 Task: Update the down payment of the saved search to 5%.
Action: Mouse moved to (920, 137)
Screenshot: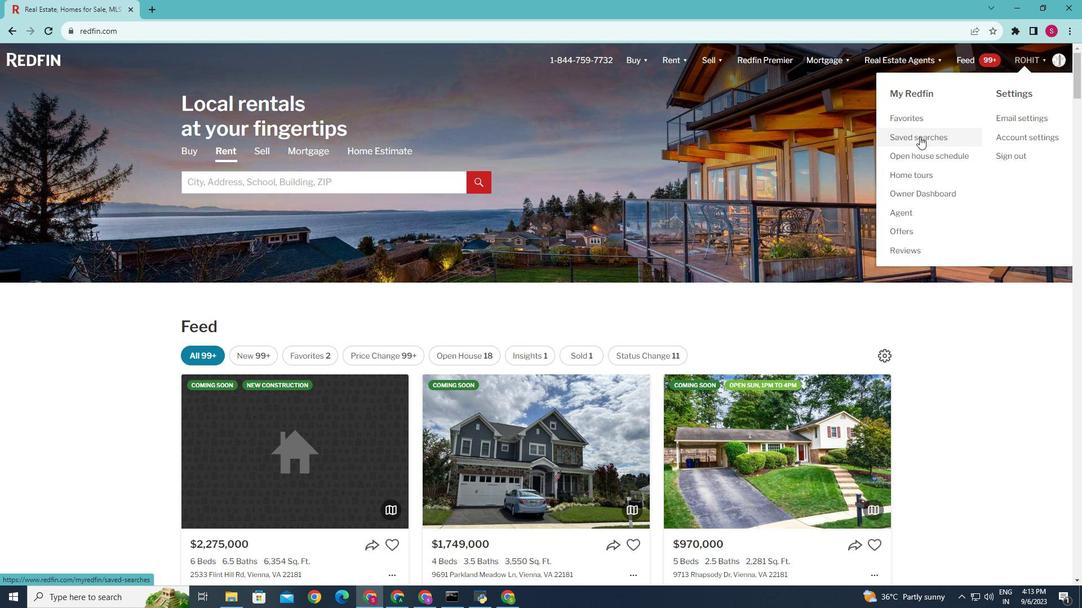 
Action: Mouse pressed left at (920, 137)
Screenshot: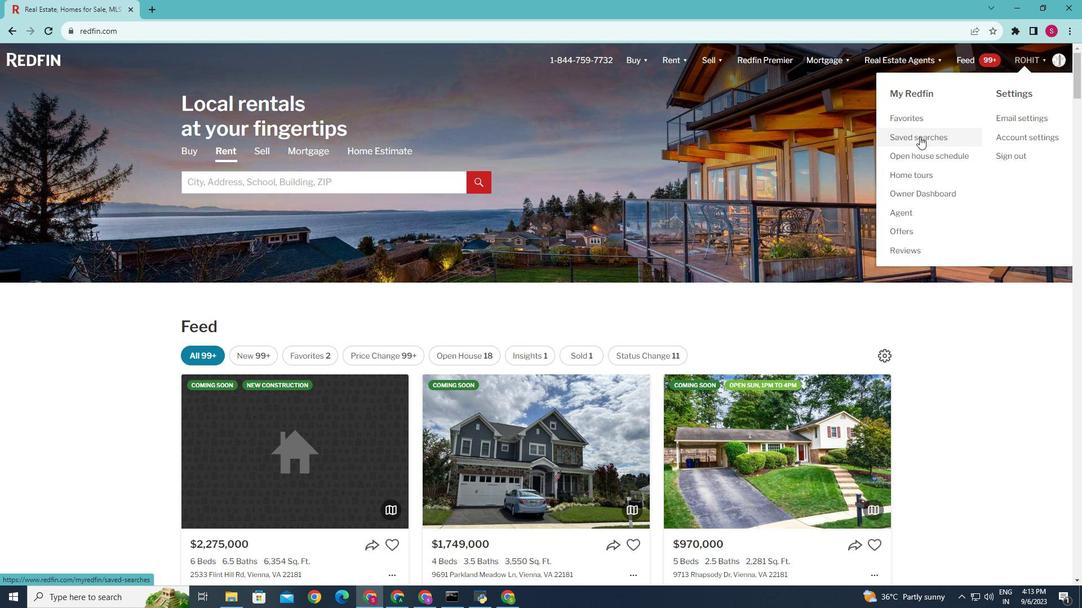 
Action: Mouse moved to (363, 278)
Screenshot: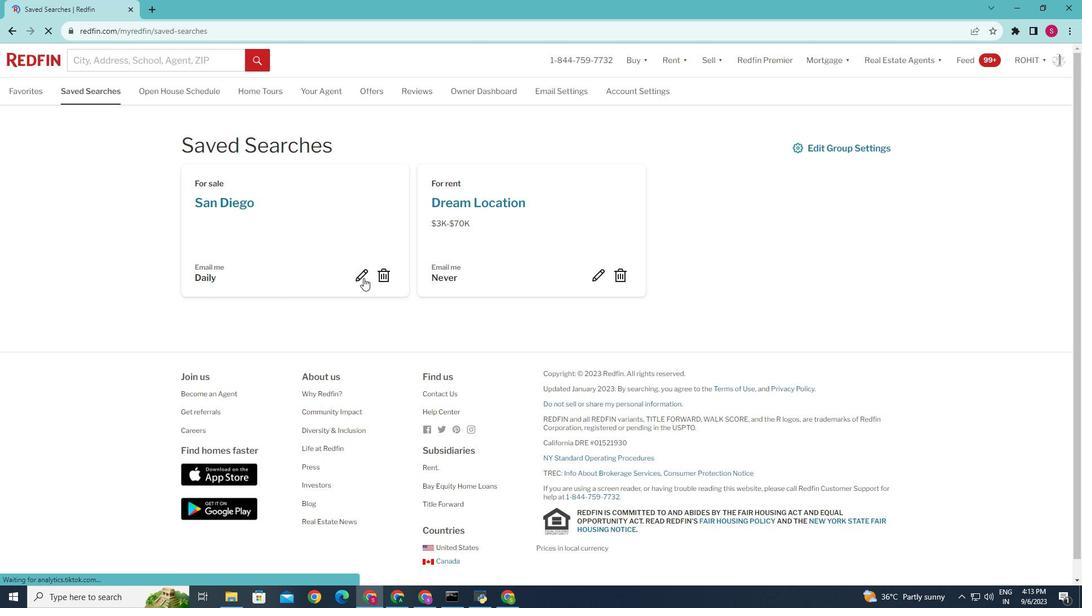 
Action: Mouse pressed left at (363, 278)
Screenshot: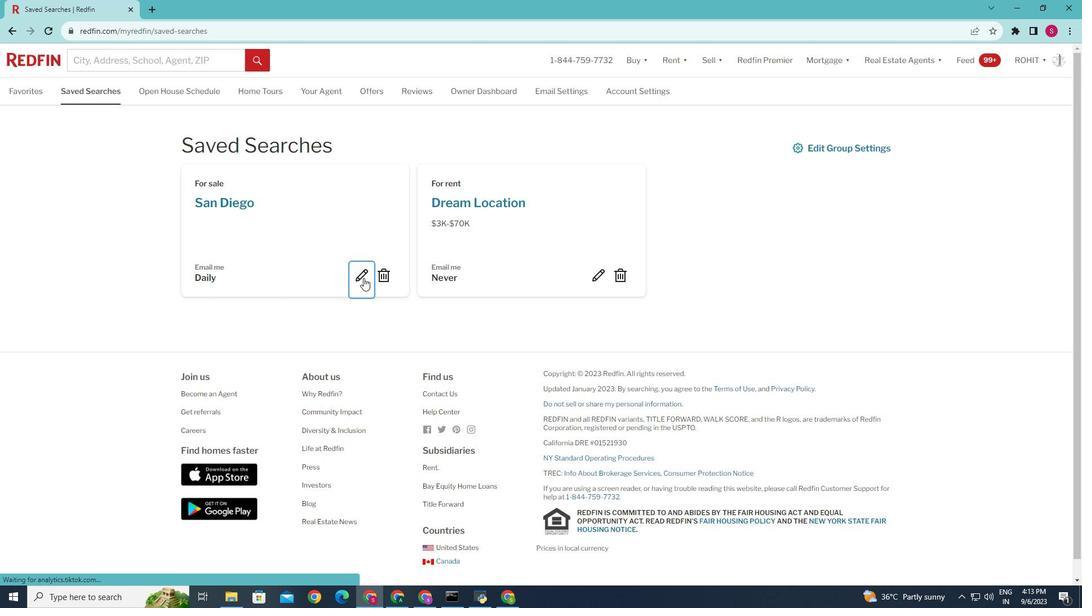 
Action: Mouse moved to (516, 447)
Screenshot: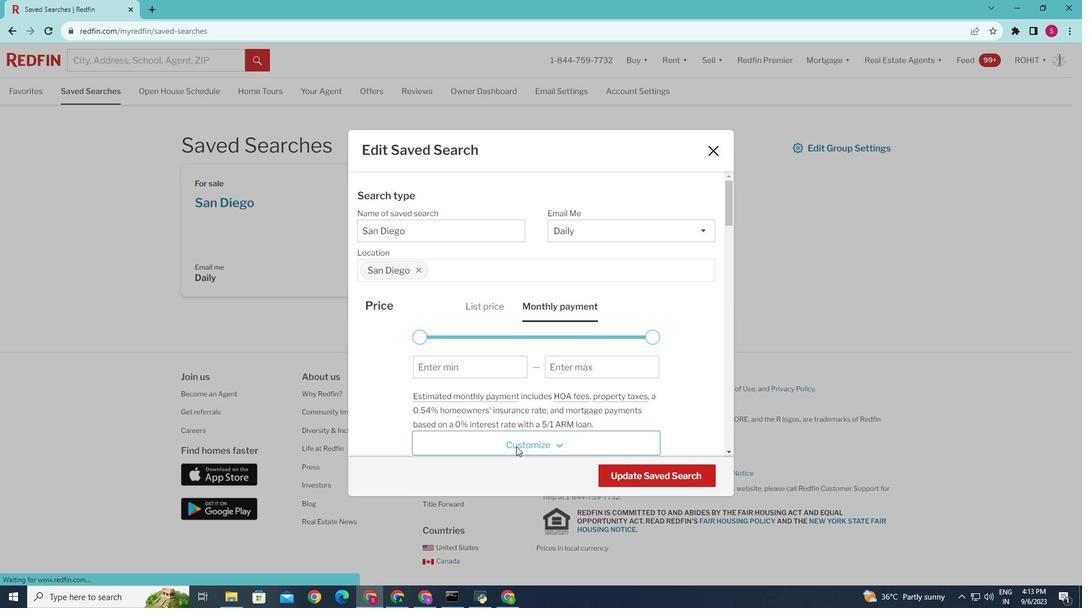 
Action: Mouse pressed left at (516, 447)
Screenshot: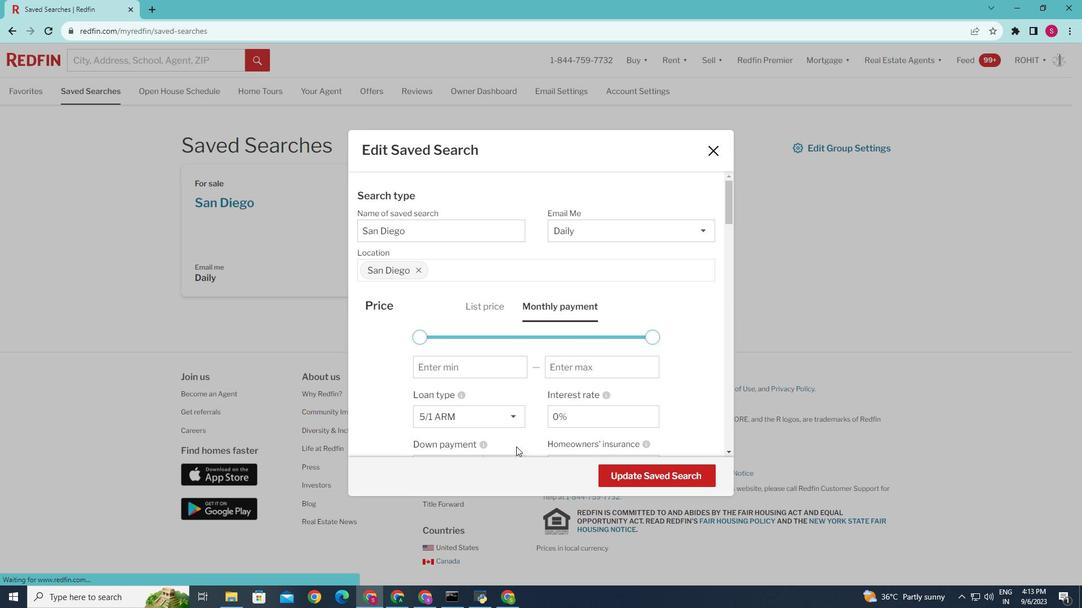 
Action: Mouse scrolled (516, 446) with delta (0, 0)
Screenshot: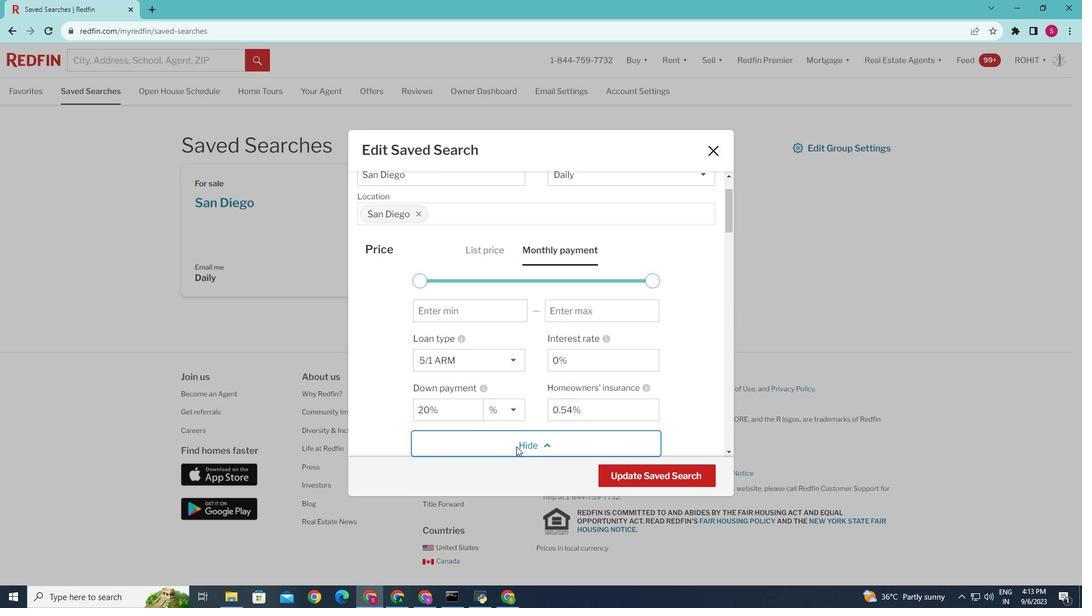 
Action: Mouse scrolled (516, 446) with delta (0, 0)
Screenshot: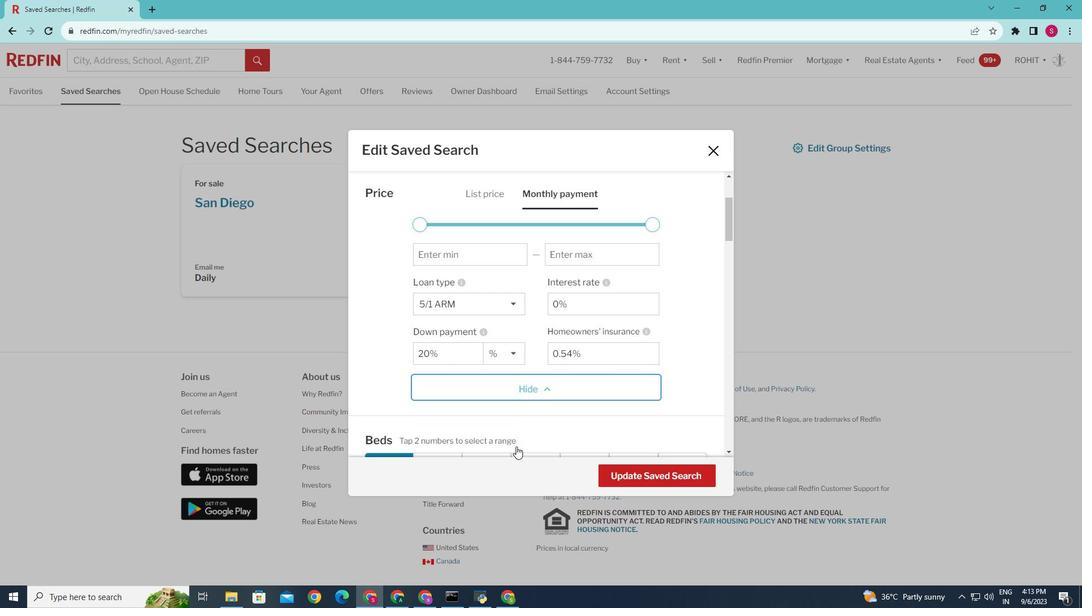 
Action: Mouse moved to (449, 356)
Screenshot: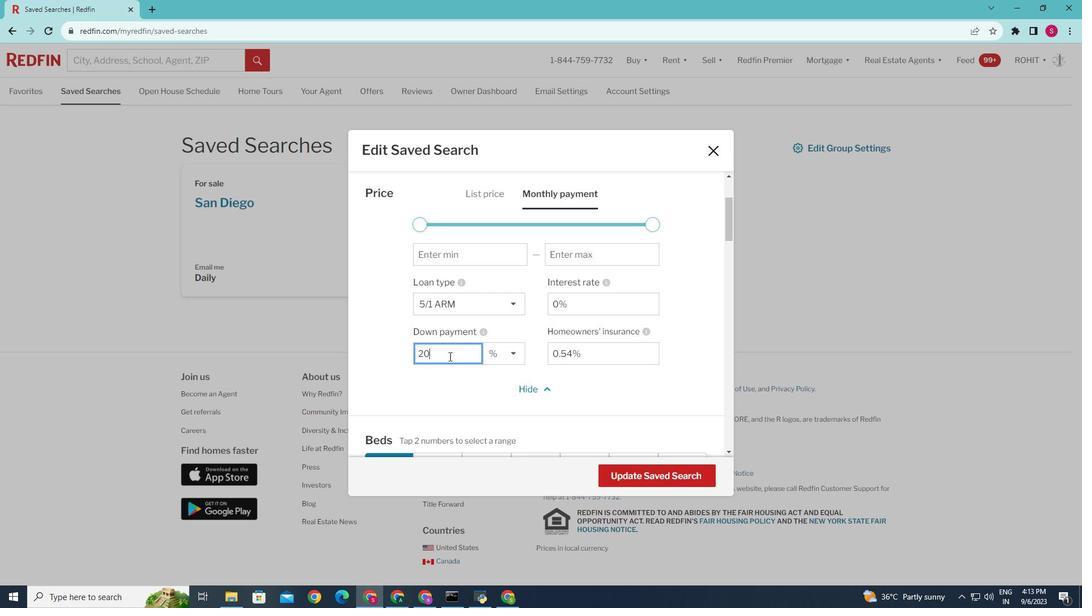 
Action: Mouse pressed left at (449, 356)
Screenshot: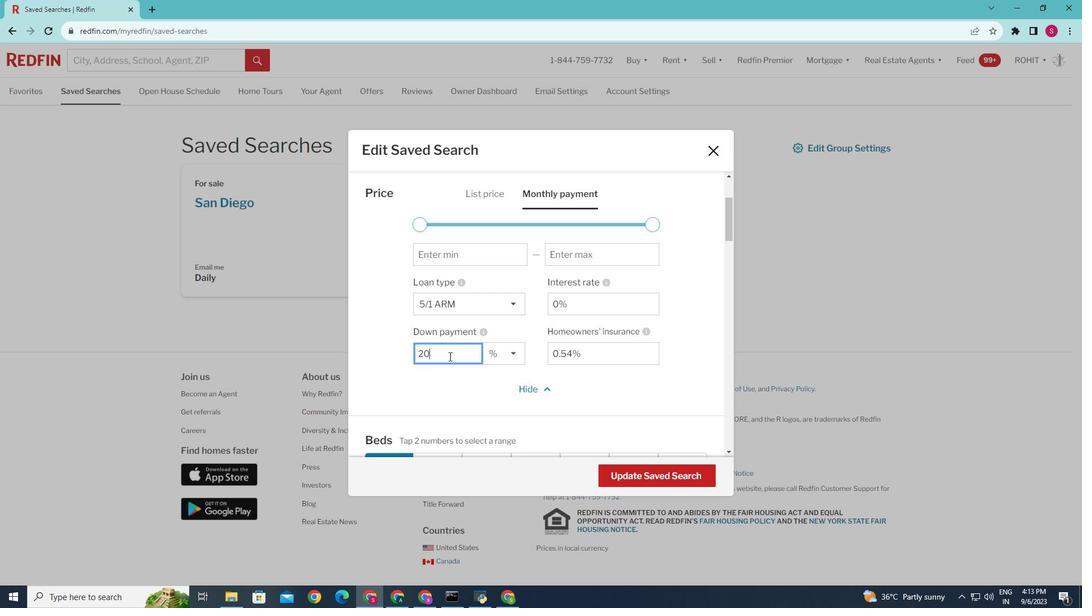 
Action: Key pressed <Key.backspace><Key.backspace>5
Screenshot: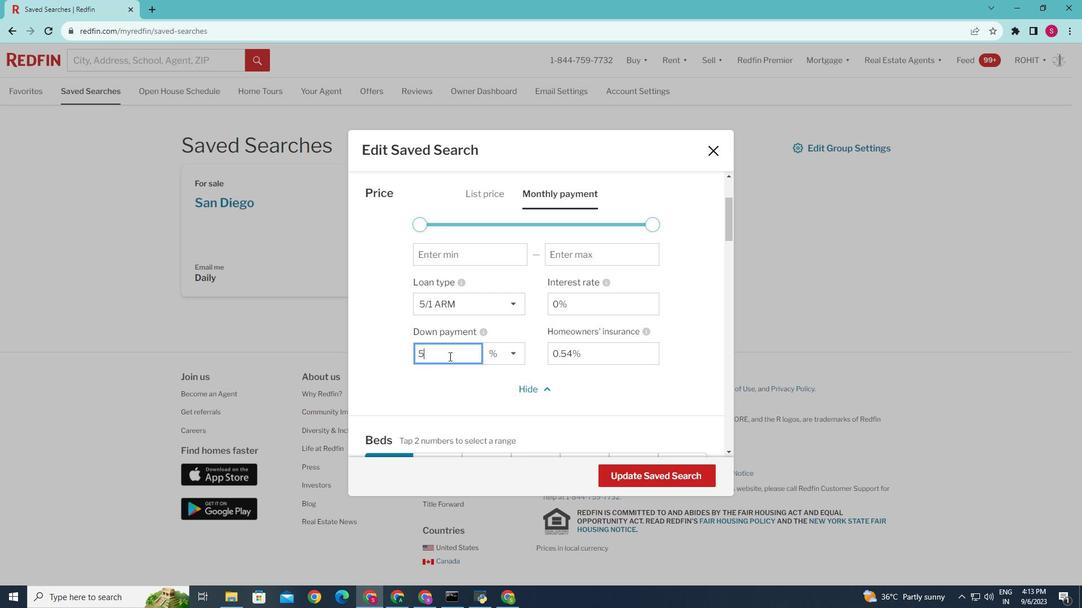 
Action: Mouse moved to (628, 474)
Screenshot: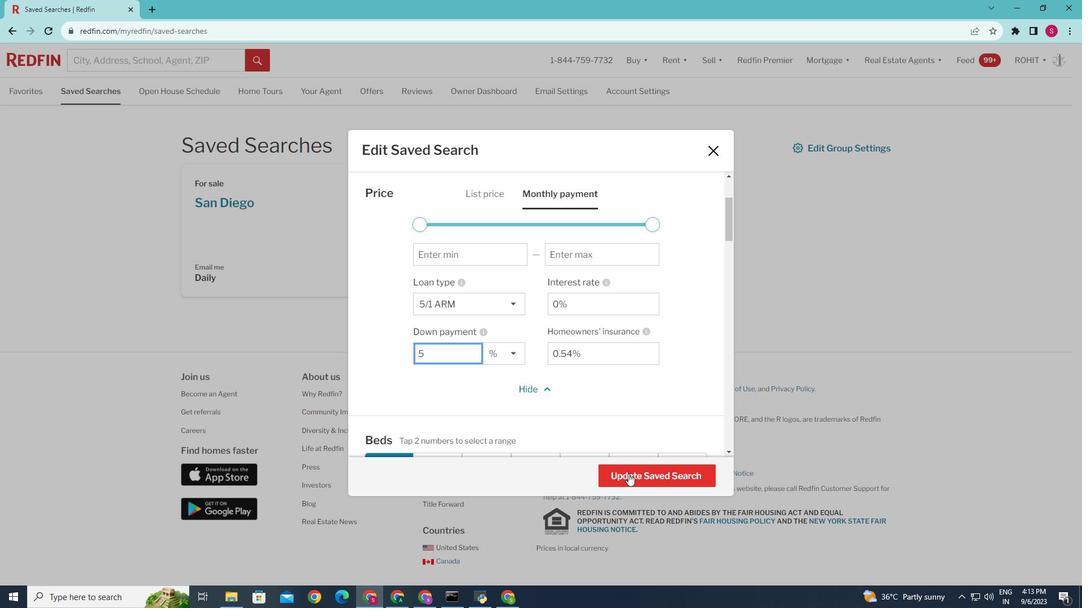 
Action: Mouse pressed left at (628, 474)
Screenshot: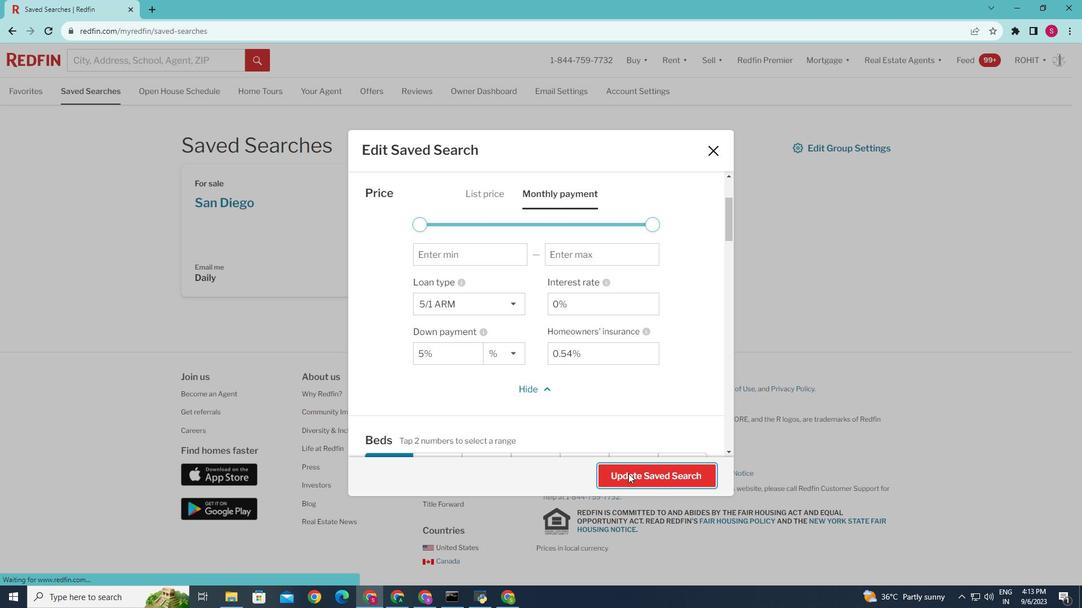 
Action: Mouse moved to (595, 421)
Screenshot: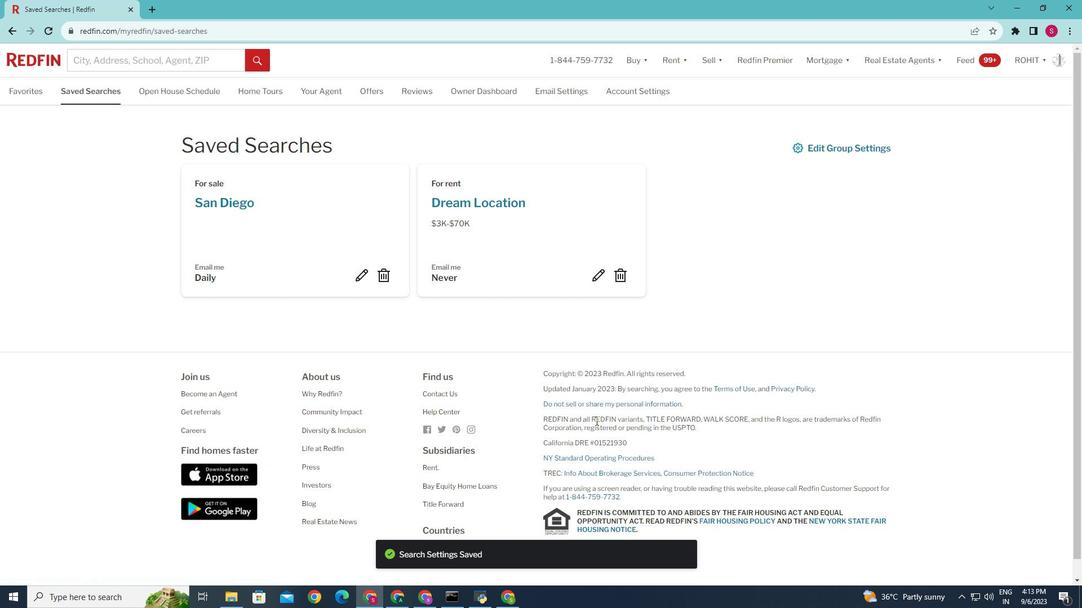 
